 Task: Set the equalizer preset to Club.
Action: Mouse moved to (131, 17)
Screenshot: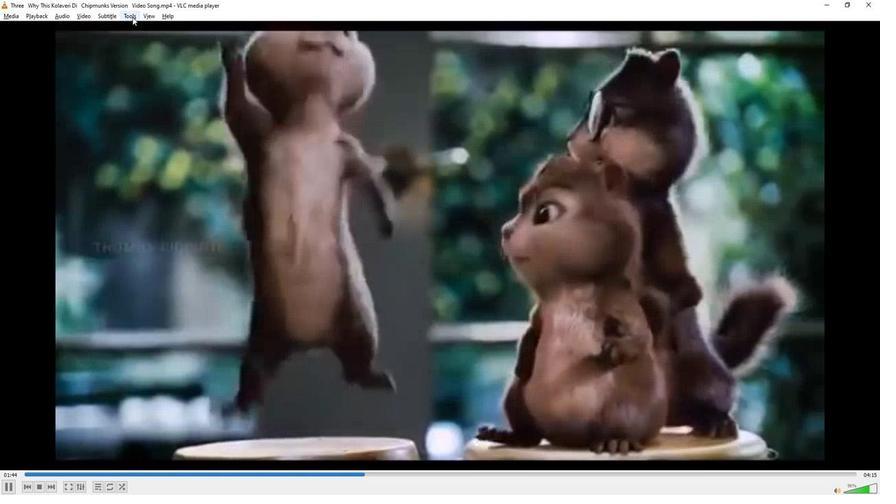 
Action: Mouse pressed left at (131, 17)
Screenshot: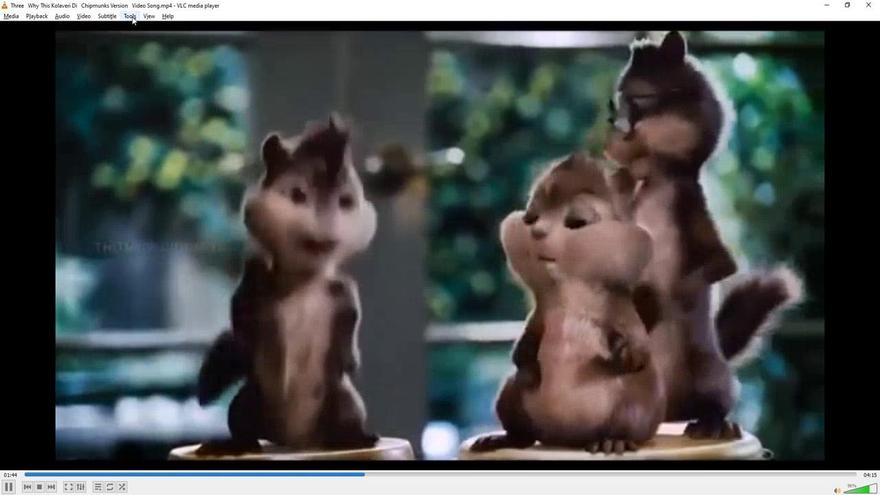 
Action: Mouse moved to (144, 127)
Screenshot: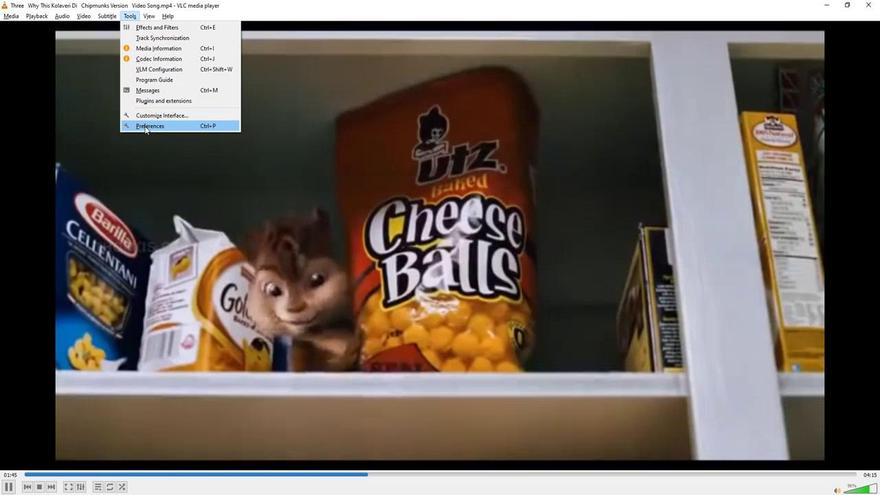 
Action: Mouse pressed left at (144, 127)
Screenshot: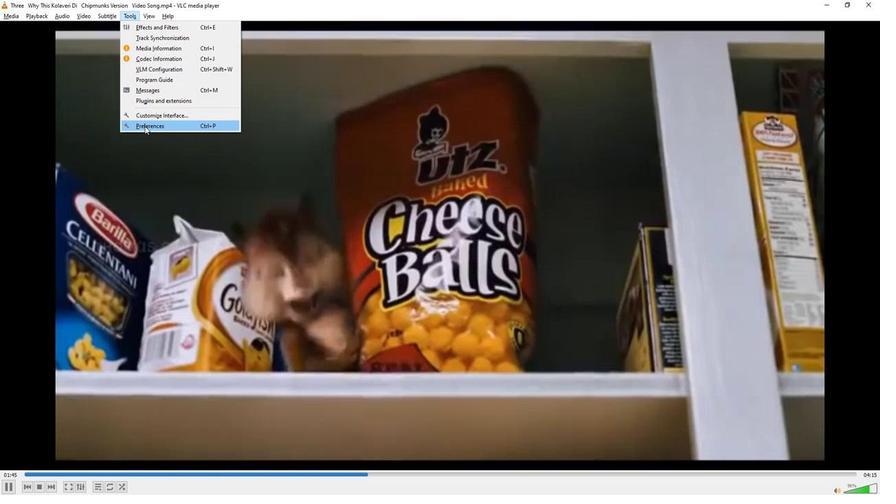 
Action: Mouse moved to (258, 370)
Screenshot: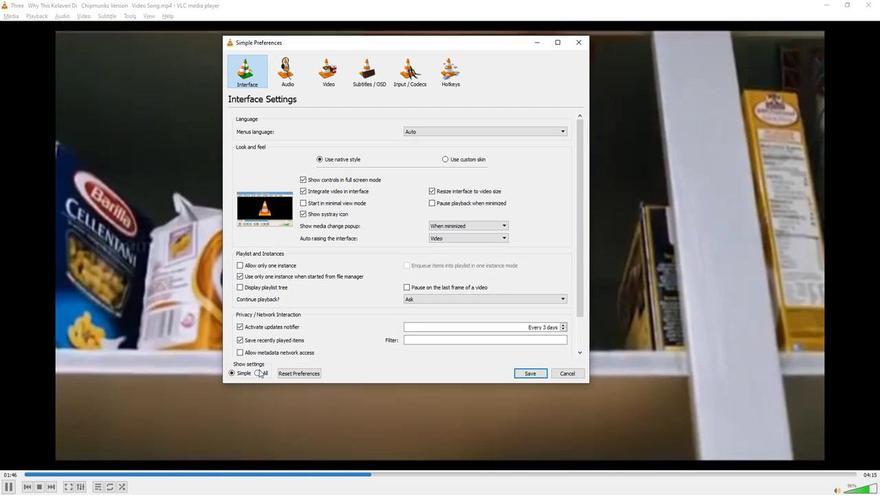 
Action: Mouse pressed left at (258, 370)
Screenshot: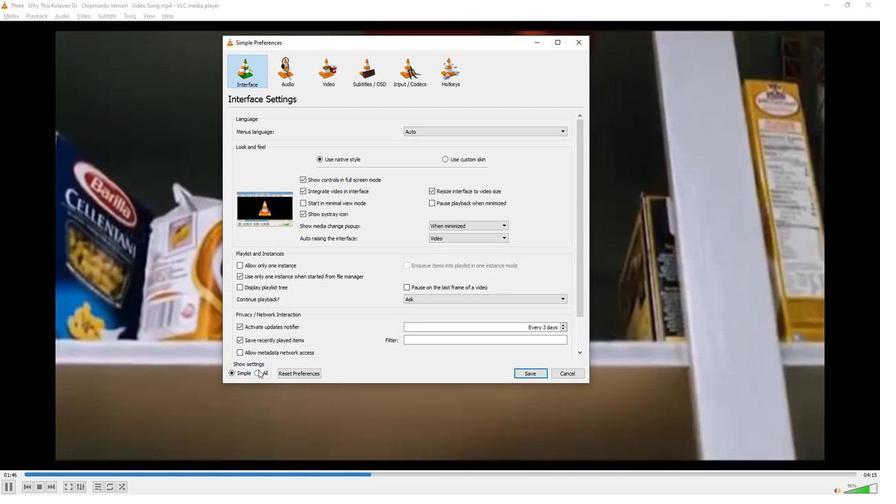 
Action: Mouse moved to (247, 165)
Screenshot: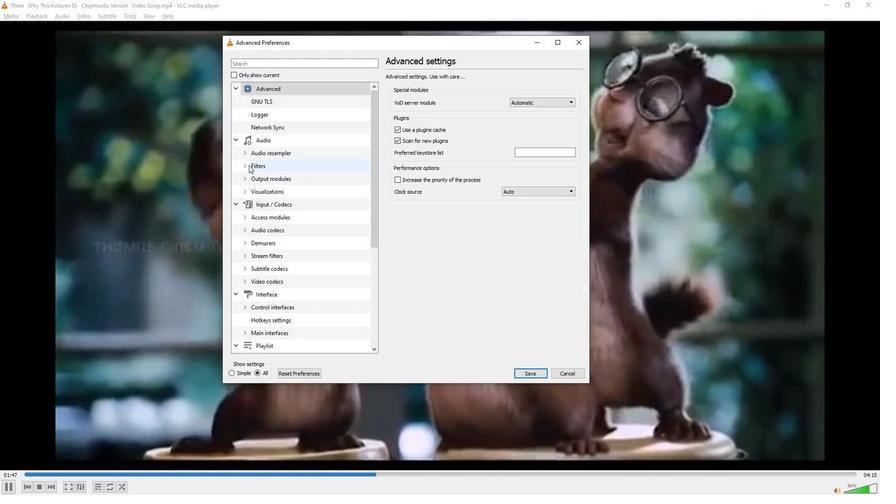 
Action: Mouse pressed left at (247, 165)
Screenshot: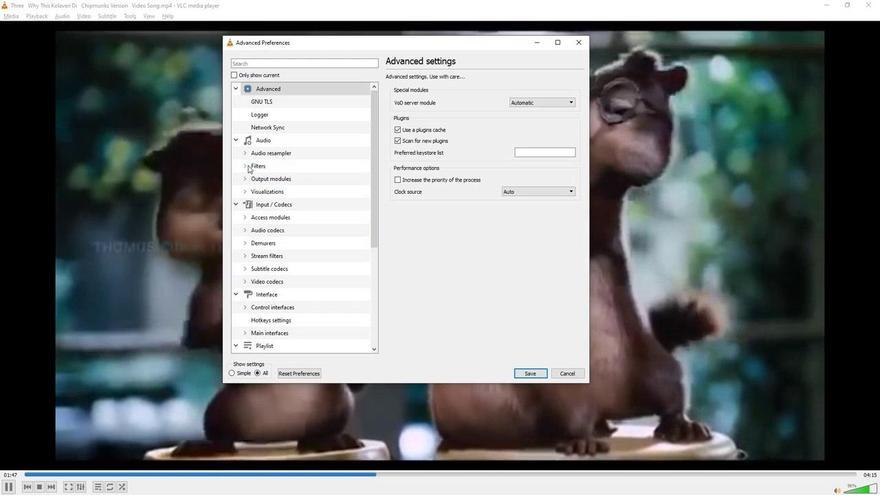 
Action: Mouse moved to (269, 227)
Screenshot: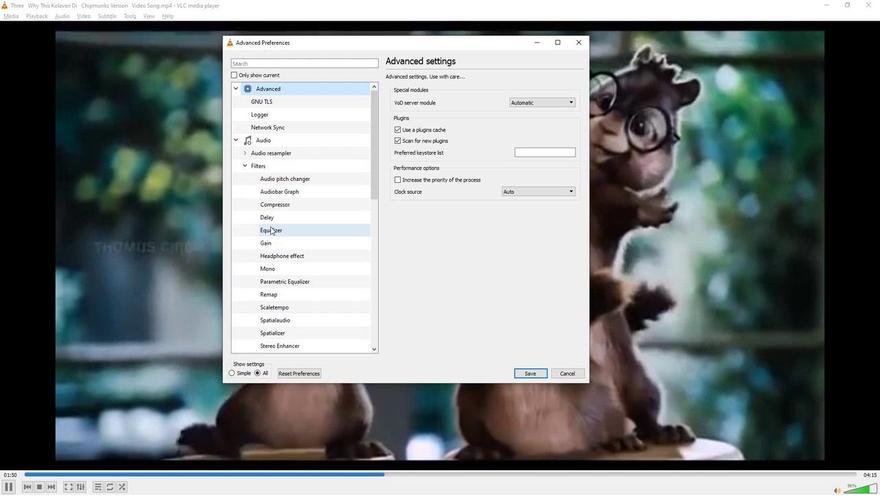 
Action: Mouse pressed left at (269, 227)
Screenshot: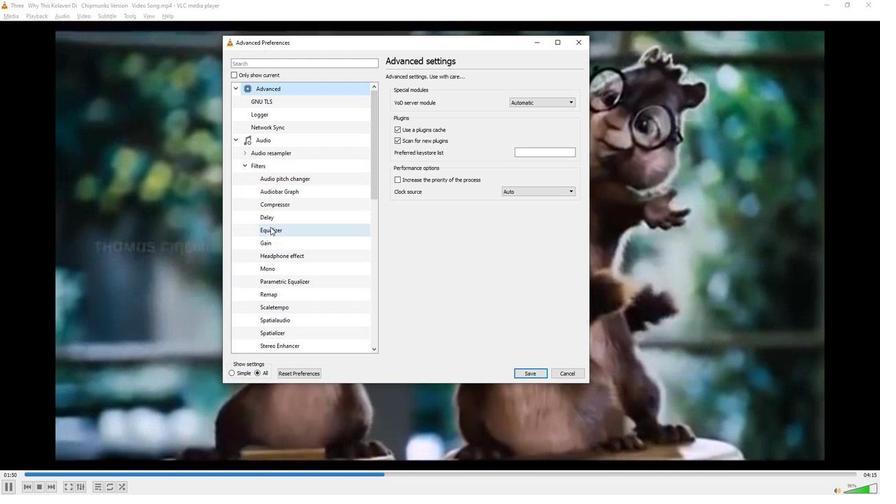 
Action: Mouse moved to (574, 86)
Screenshot: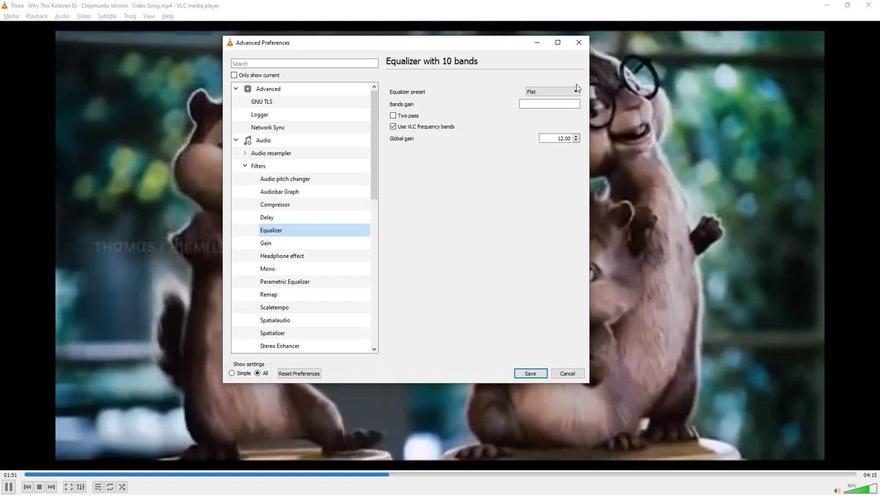 
Action: Mouse pressed left at (574, 86)
Screenshot: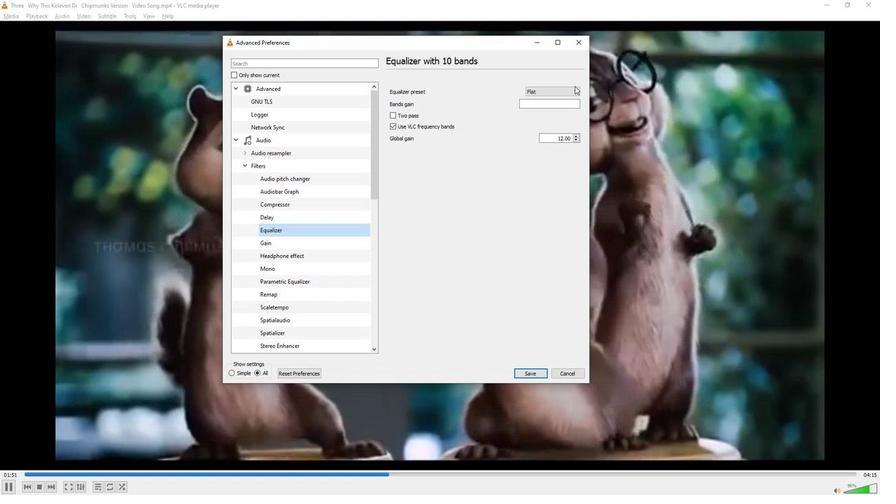
Action: Mouse moved to (574, 90)
Screenshot: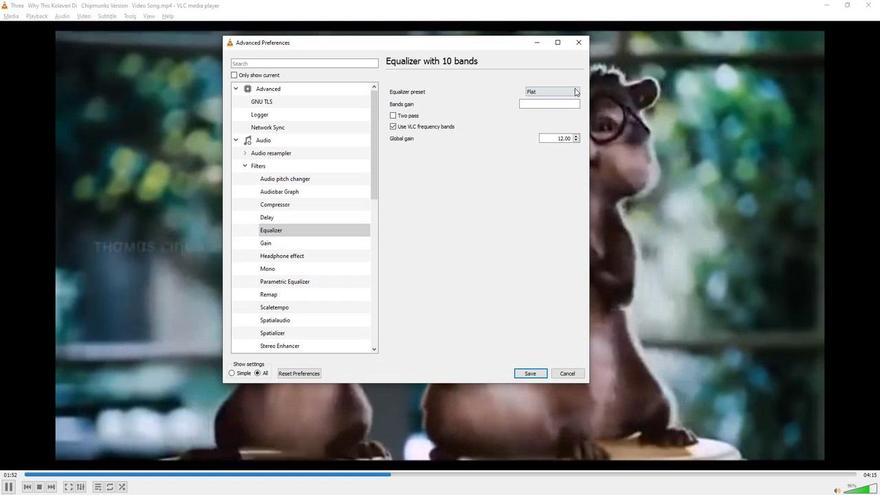 
Action: Mouse pressed left at (574, 90)
Screenshot: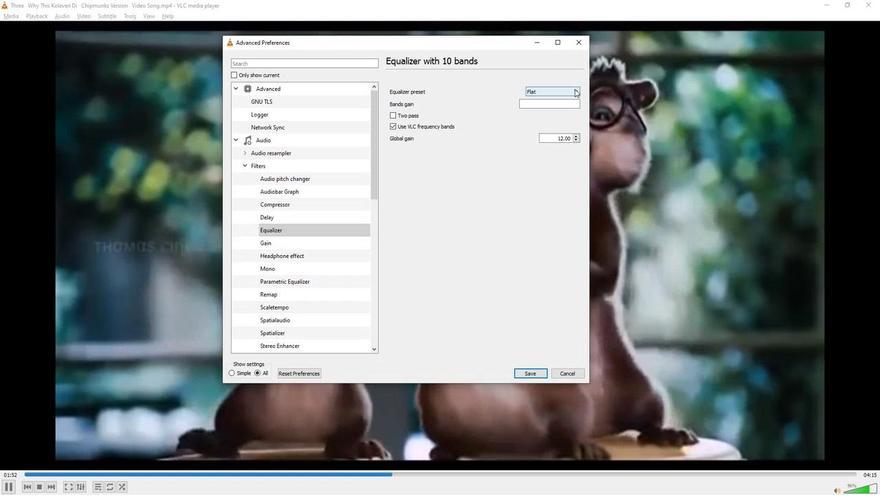 
Action: Mouse moved to (540, 110)
Screenshot: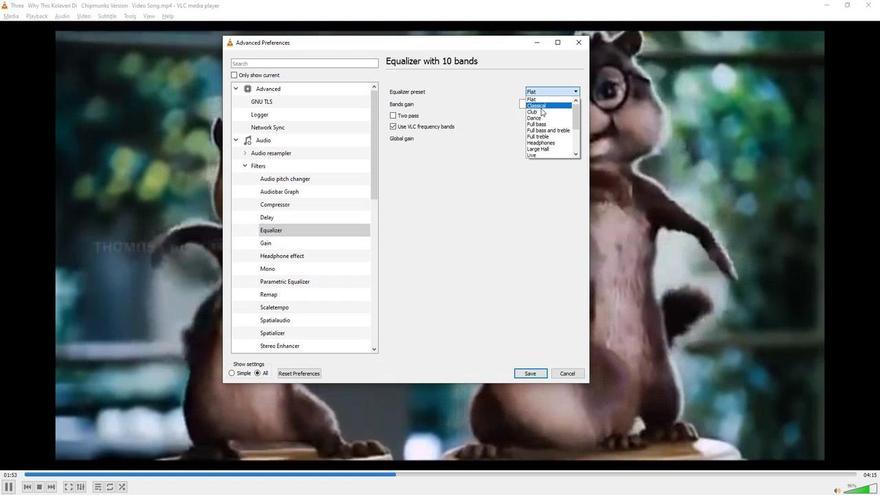 
Action: Mouse pressed left at (540, 110)
Screenshot: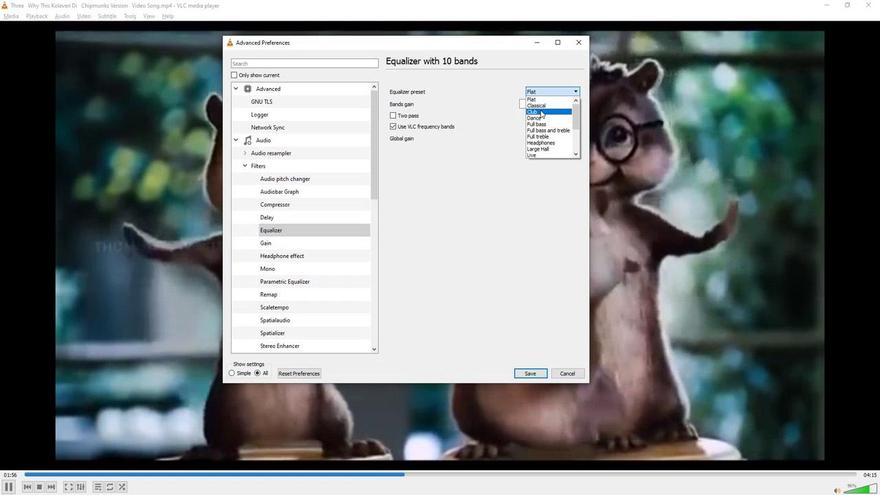 
Action: Mouse moved to (455, 207)
Screenshot: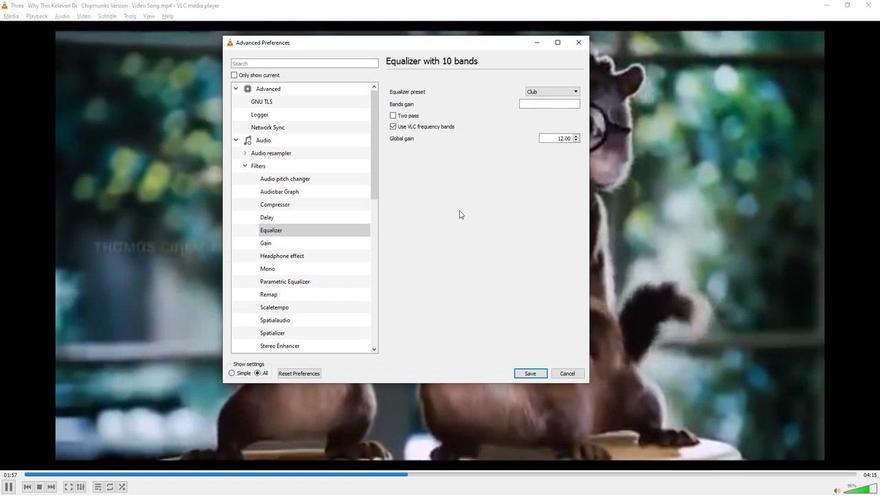
